 Task: Create ChildIssue0000000701 as Child Issue of Issue Issue0000000351 in Backlog  in Scrum Project Project0000000071 in Jira. Create ChildIssue0000000702 as Child Issue of Issue Issue0000000351 in Backlog  in Scrum Project Project0000000071 in Jira. Create ChildIssue0000000703 as Child Issue of Issue Issue0000000352 in Backlog  in Scrum Project Project0000000071 in Jira. Create ChildIssue0000000704 as Child Issue of Issue Issue0000000352 in Backlog  in Scrum Project Project0000000071 in Jira. Create ChildIssue0000000705 as Child Issue of Issue Issue0000000353 in Backlog  in Scrum Project Project0000000071 in Jira
Action: Mouse moved to (236, 78)
Screenshot: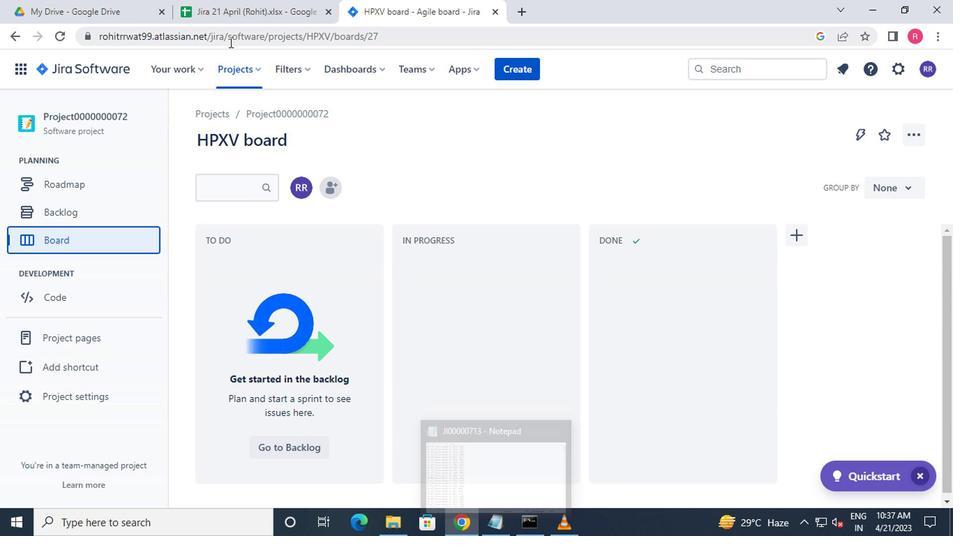 
Action: Mouse pressed left at (236, 78)
Screenshot: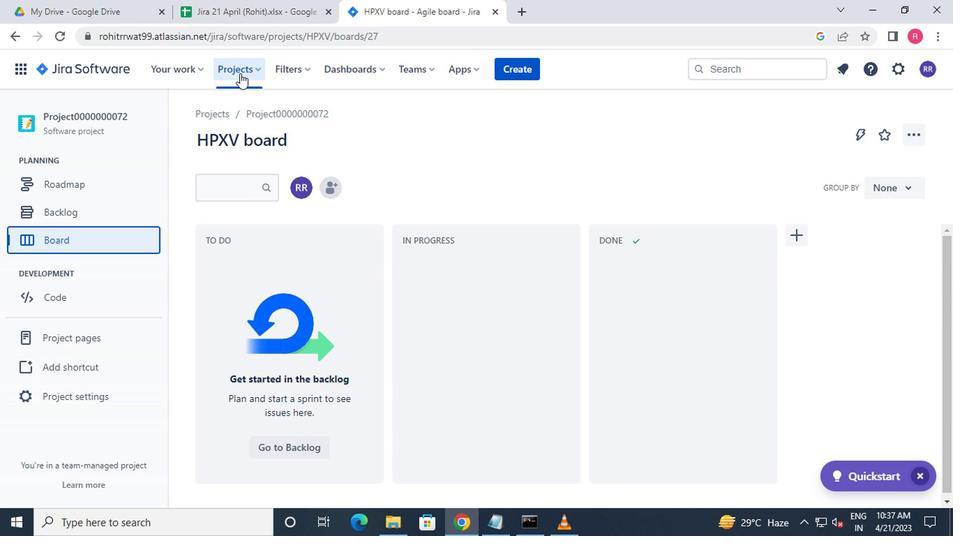 
Action: Mouse moved to (303, 158)
Screenshot: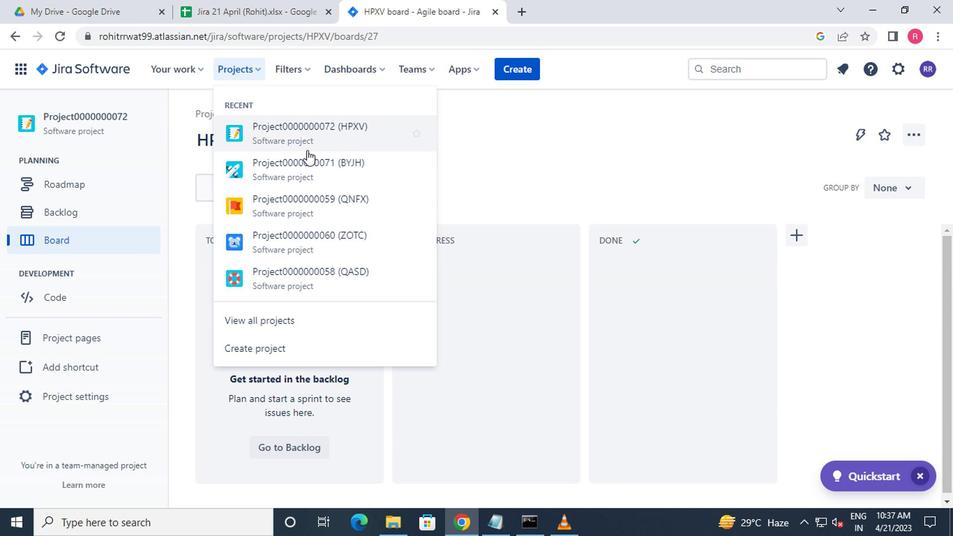 
Action: Mouse pressed left at (303, 158)
Screenshot: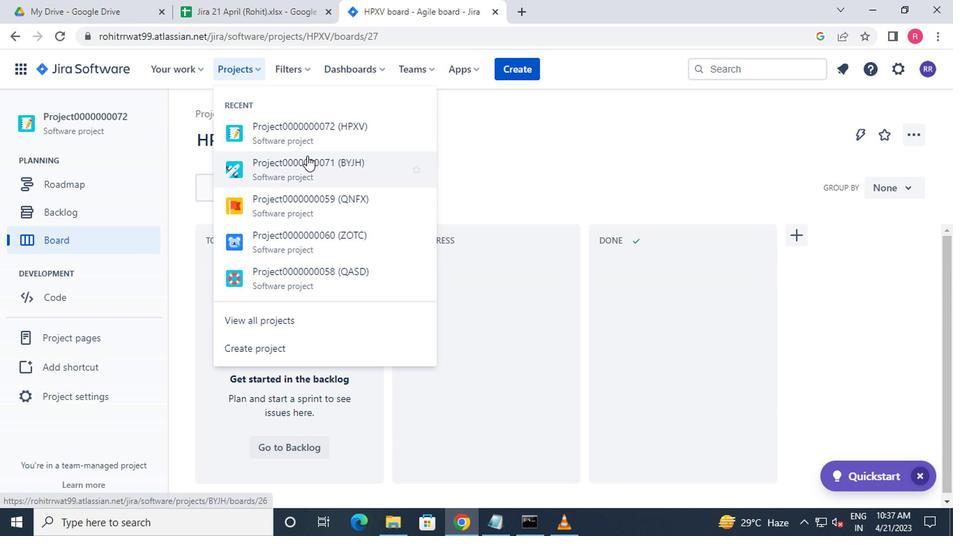 
Action: Mouse moved to (92, 219)
Screenshot: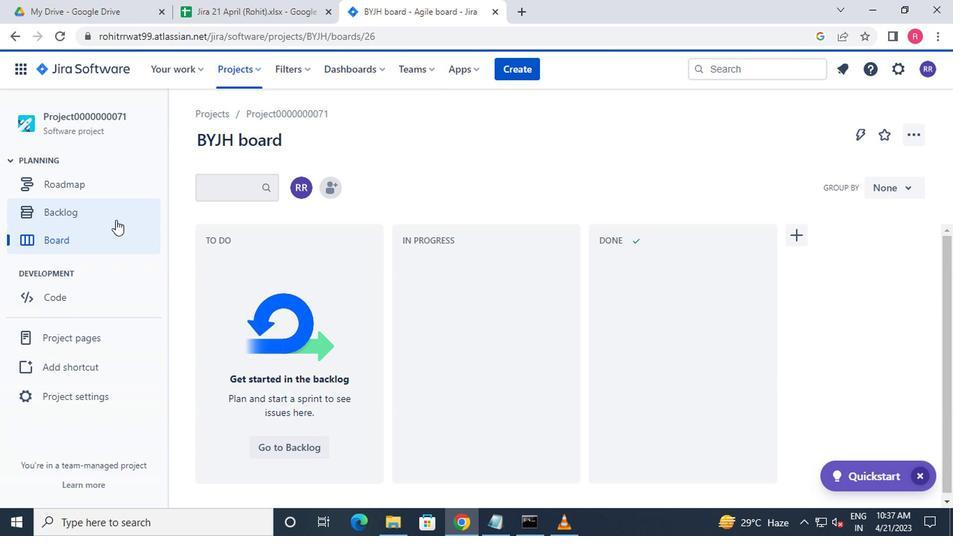 
Action: Mouse pressed left at (92, 219)
Screenshot: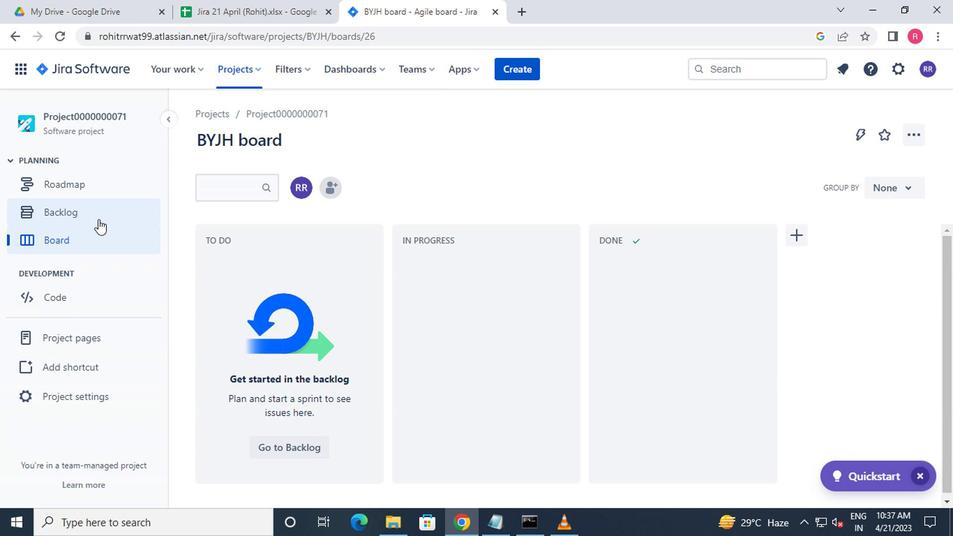 
Action: Mouse moved to (377, 322)
Screenshot: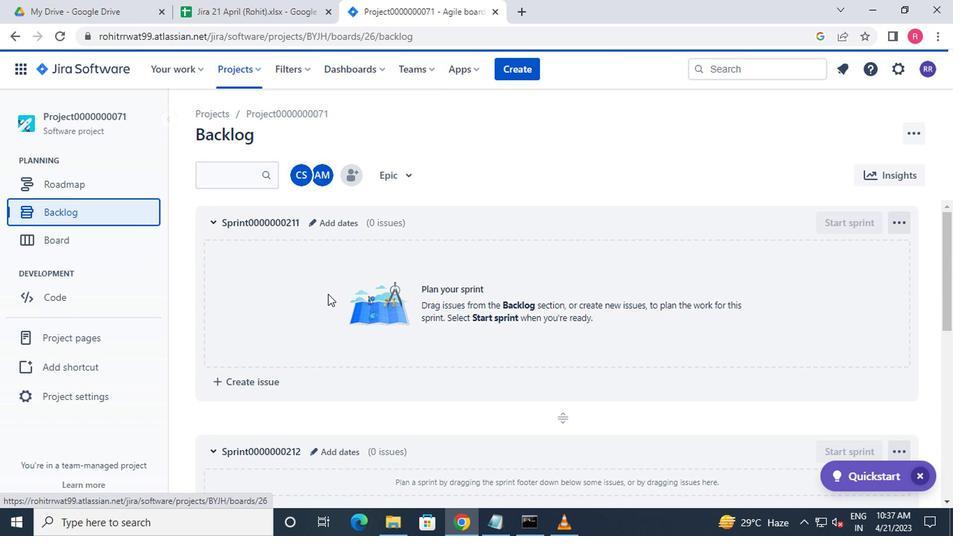 
Action: Mouse scrolled (377, 322) with delta (0, 0)
Screenshot: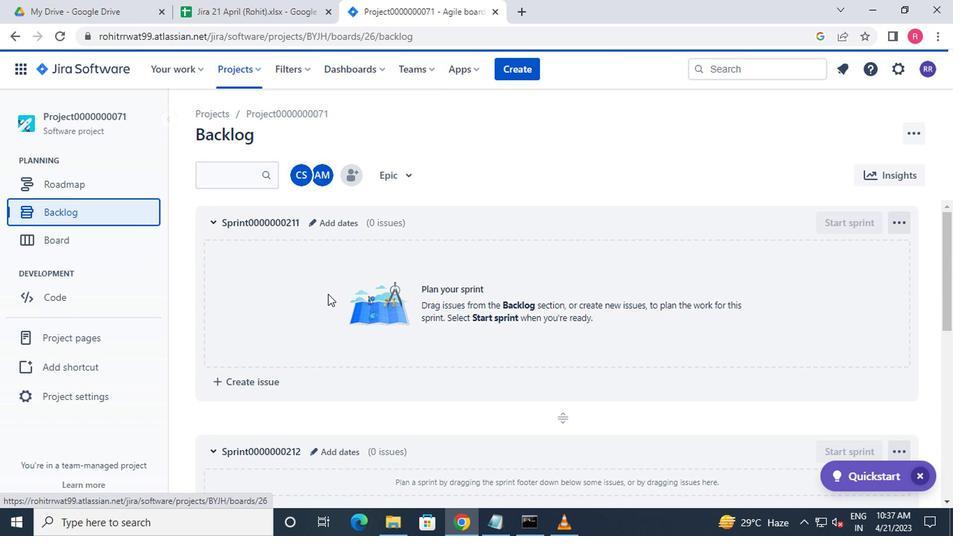 
Action: Mouse moved to (390, 326)
Screenshot: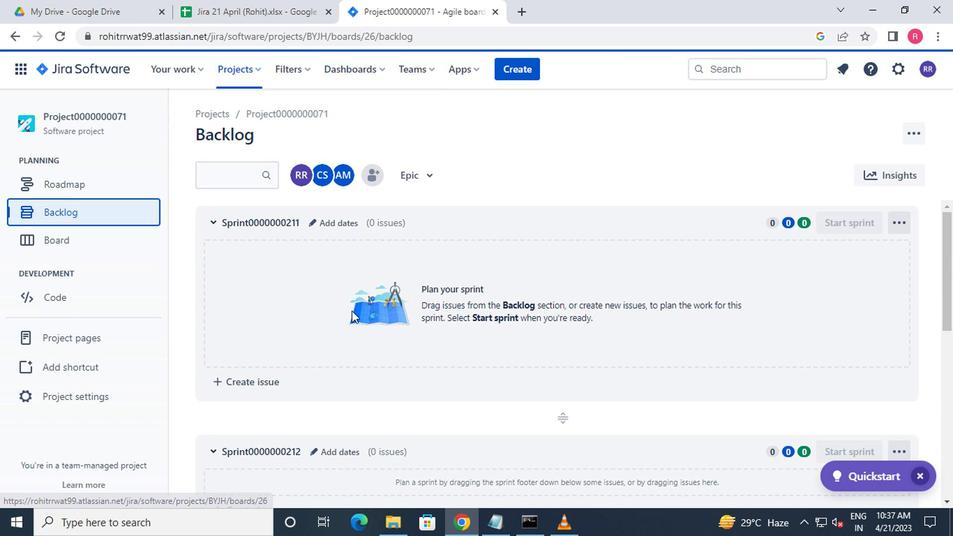 
Action: Mouse scrolled (390, 325) with delta (0, 0)
Screenshot: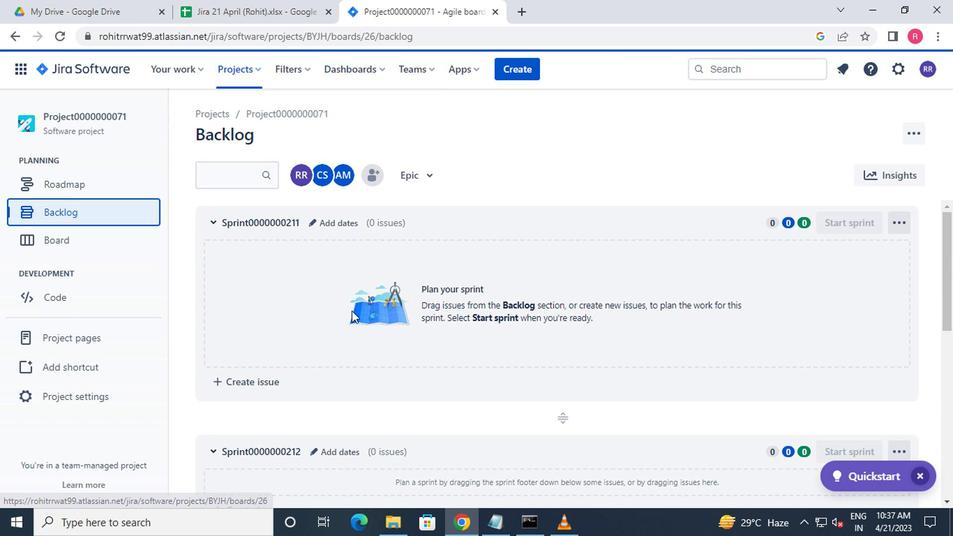 
Action: Mouse moved to (391, 326)
Screenshot: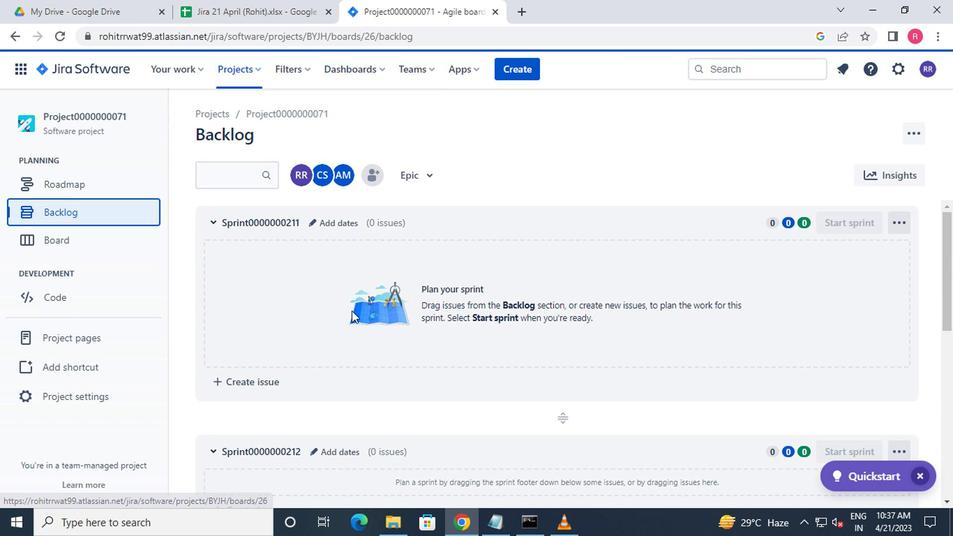 
Action: Mouse scrolled (391, 325) with delta (0, 0)
Screenshot: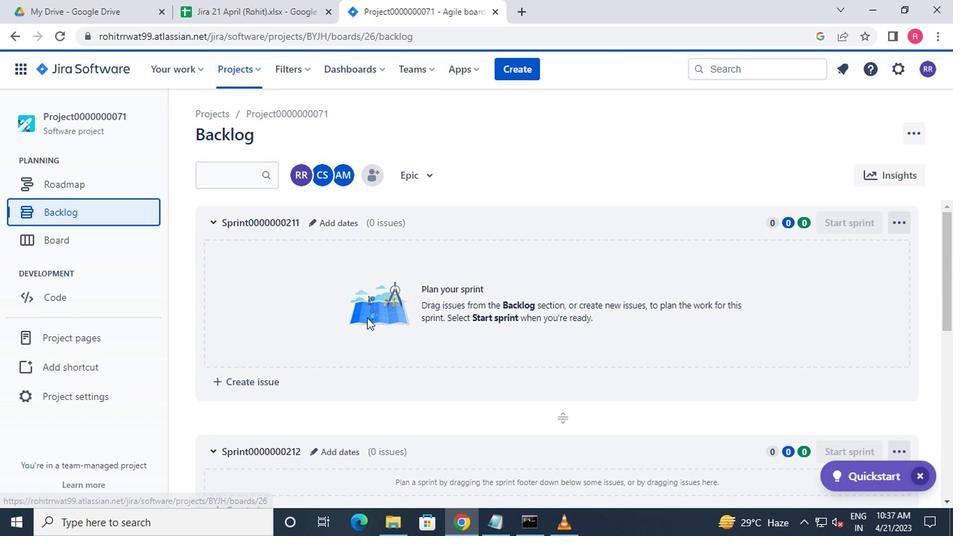 
Action: Mouse moved to (392, 326)
Screenshot: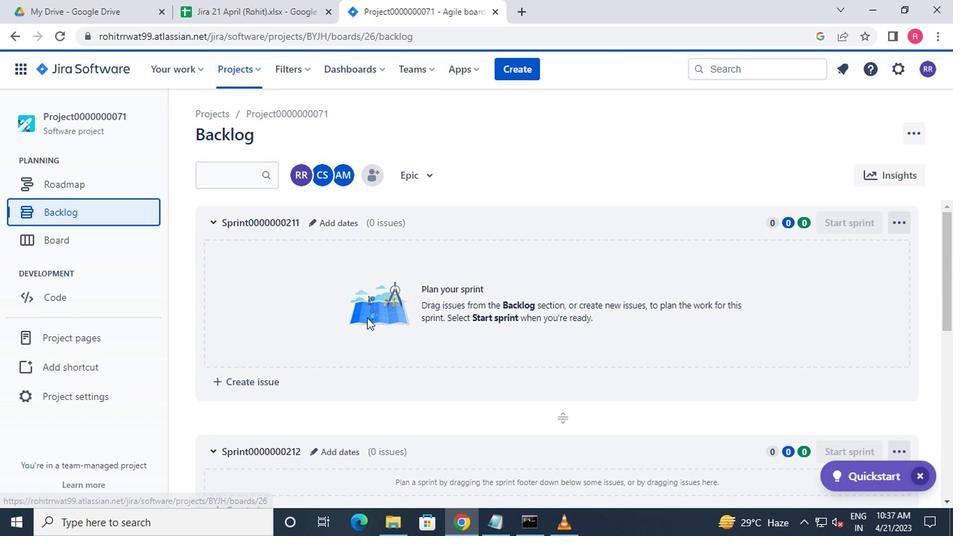 
Action: Mouse scrolled (392, 325) with delta (0, 0)
Screenshot: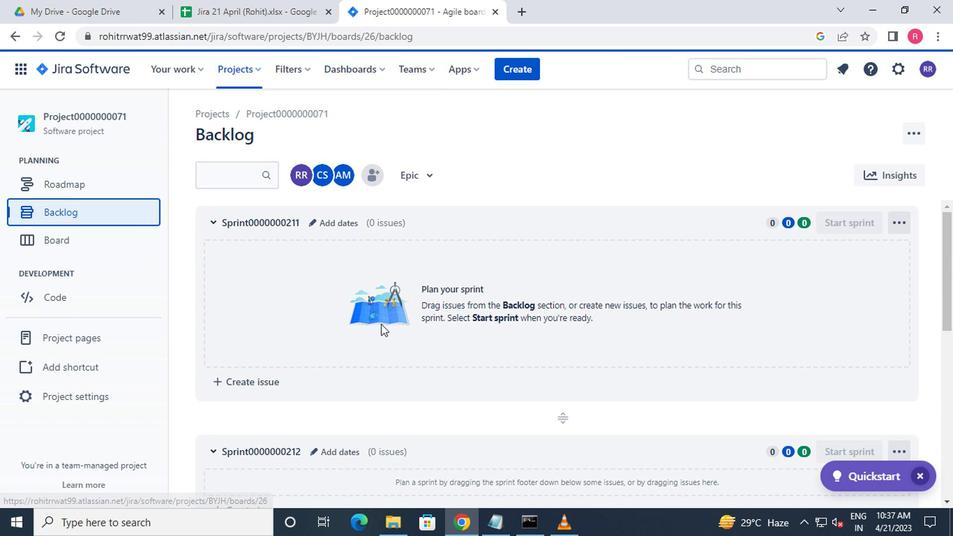 
Action: Mouse scrolled (392, 325) with delta (0, 0)
Screenshot: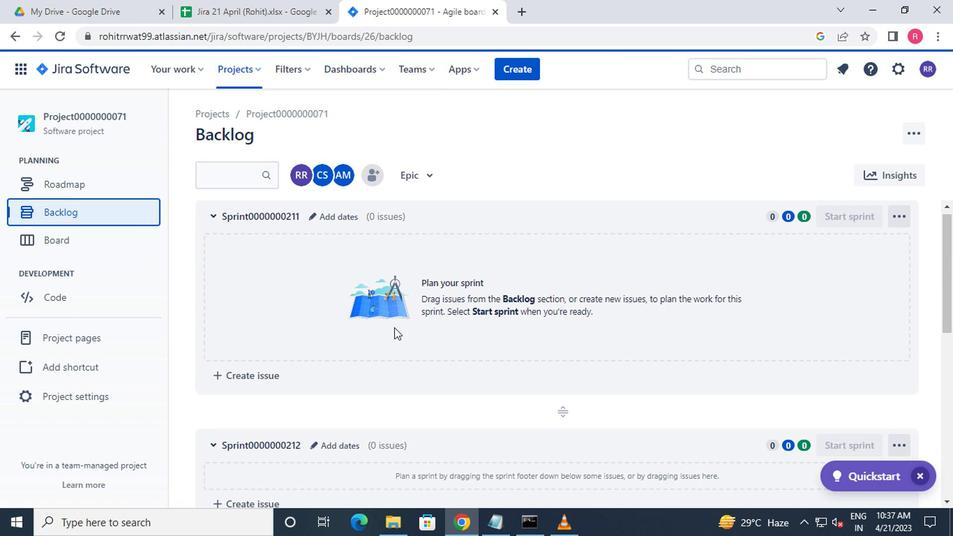 
Action: Mouse moved to (394, 325)
Screenshot: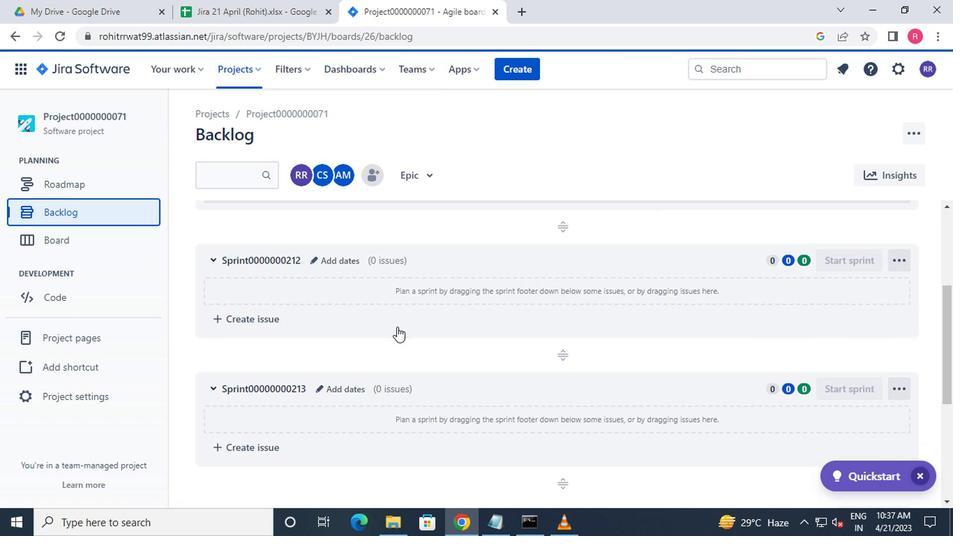 
Action: Mouse scrolled (394, 324) with delta (0, 0)
Screenshot: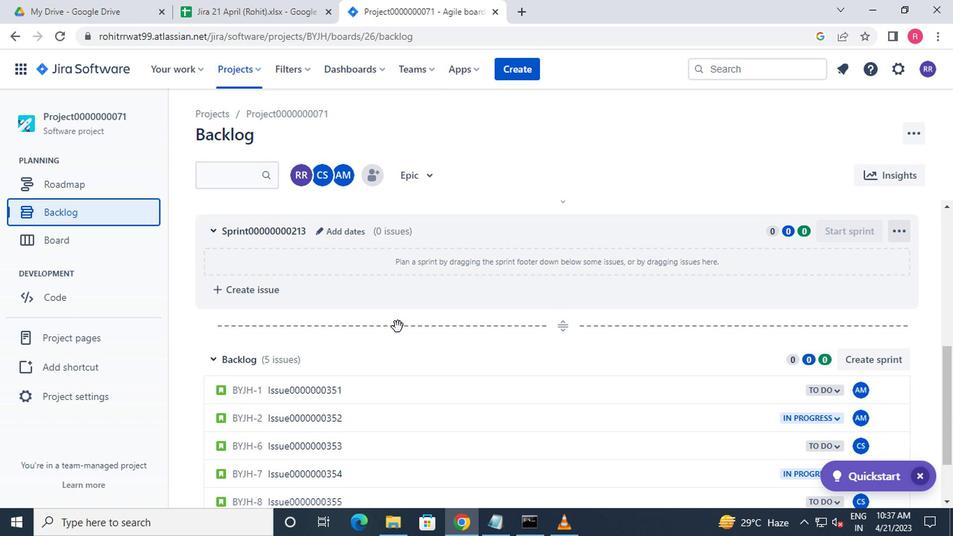 
Action: Mouse moved to (571, 313)
Screenshot: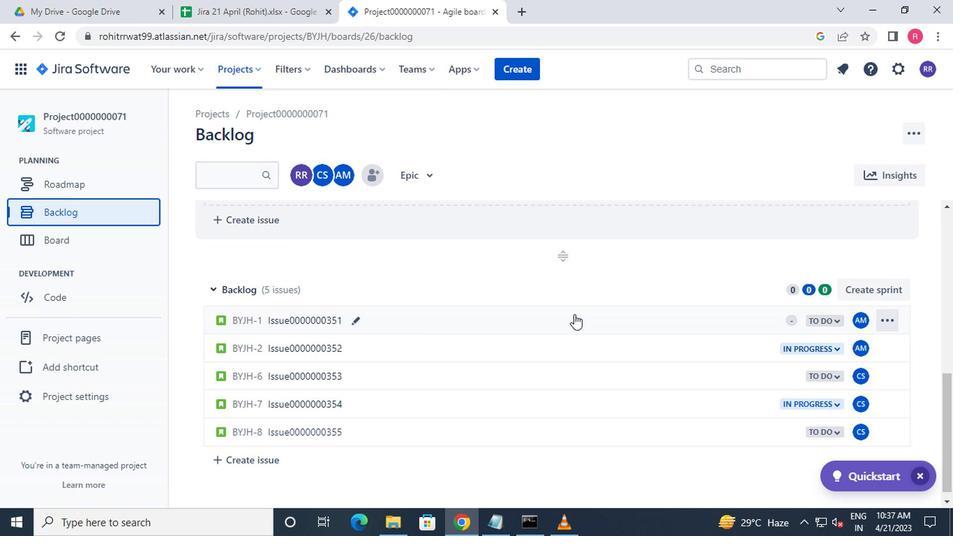 
Action: Mouse pressed left at (571, 313)
Screenshot: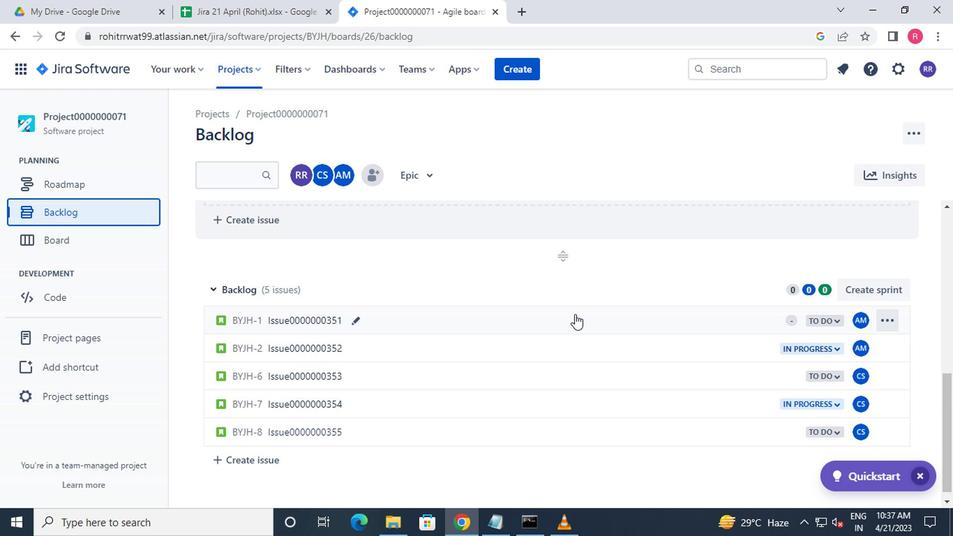 
Action: Mouse moved to (700, 281)
Screenshot: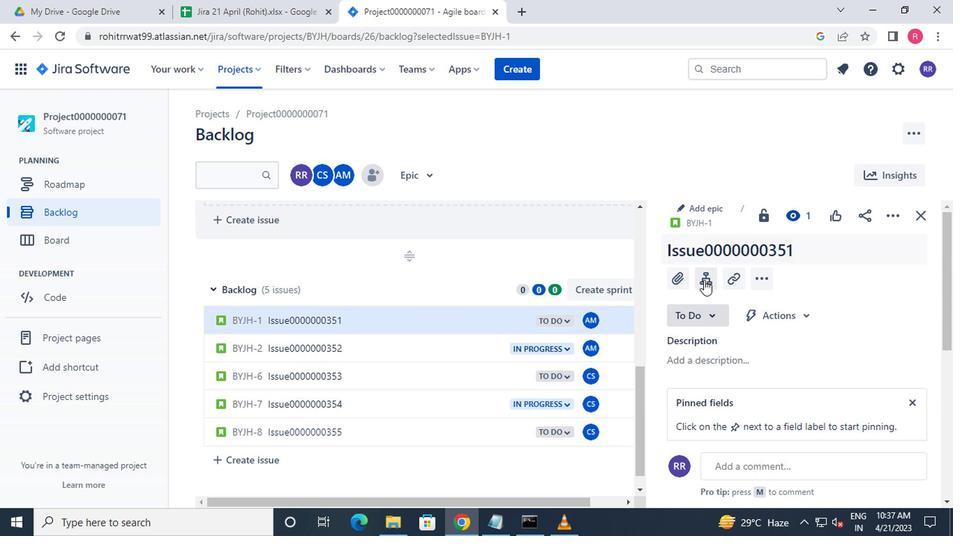 
Action: Mouse pressed left at (700, 281)
Screenshot: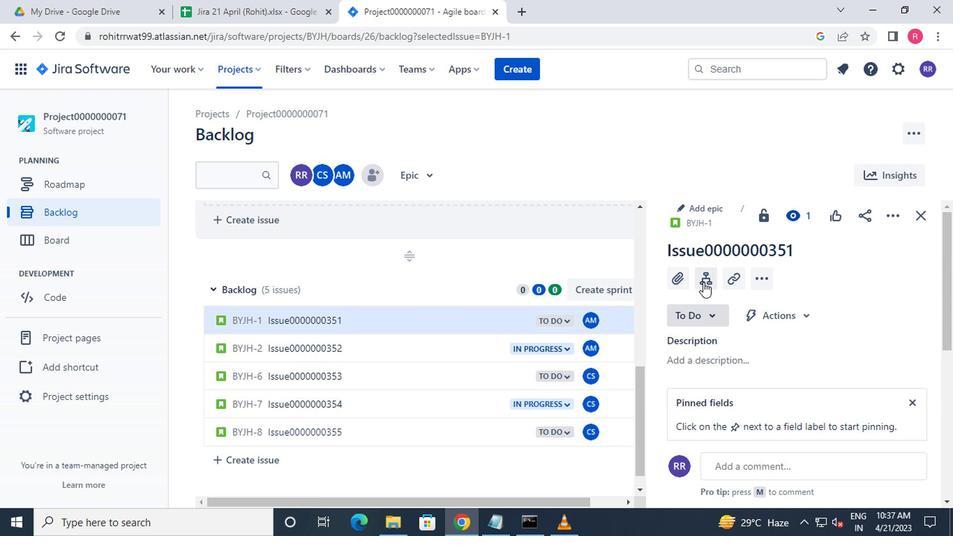 
Action: Mouse moved to (671, 296)
Screenshot: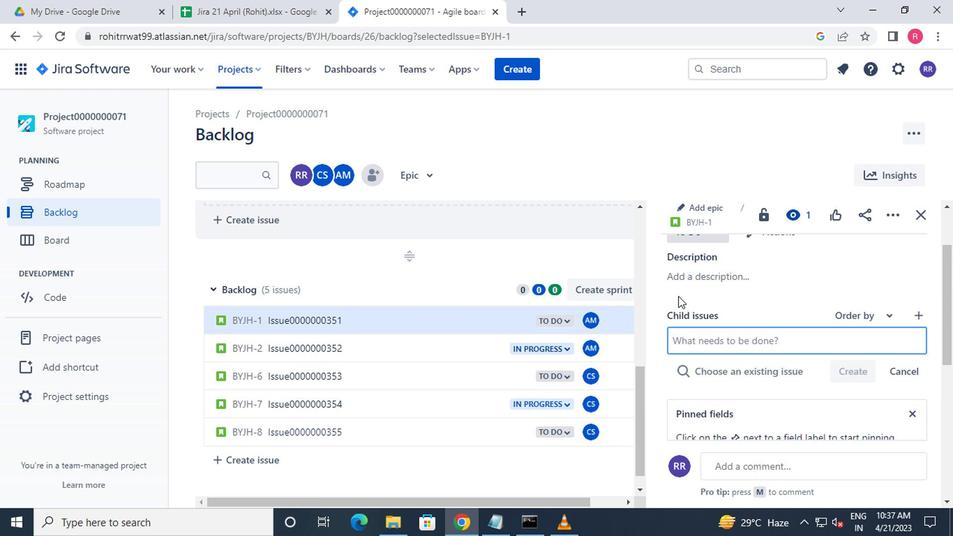 
Action: Key pressed <Key.shift><Key.shift><Key.shift><Key.shift><Key.shift><Key.shift>CHILD<Key.shift_r>ISSUE0000000351<Key.enter>
Screenshot: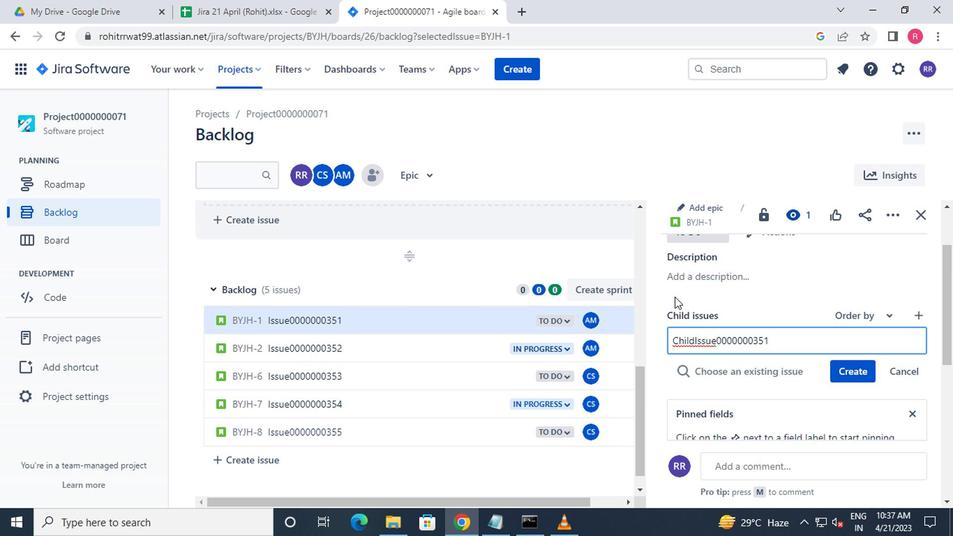 
Action: Mouse moved to (821, 346)
Screenshot: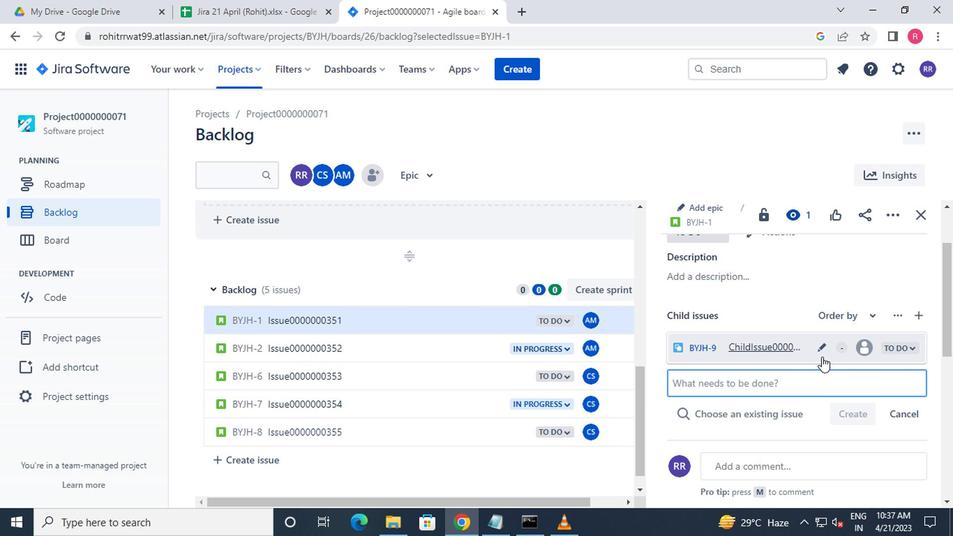
Action: Mouse pressed left at (821, 346)
Screenshot: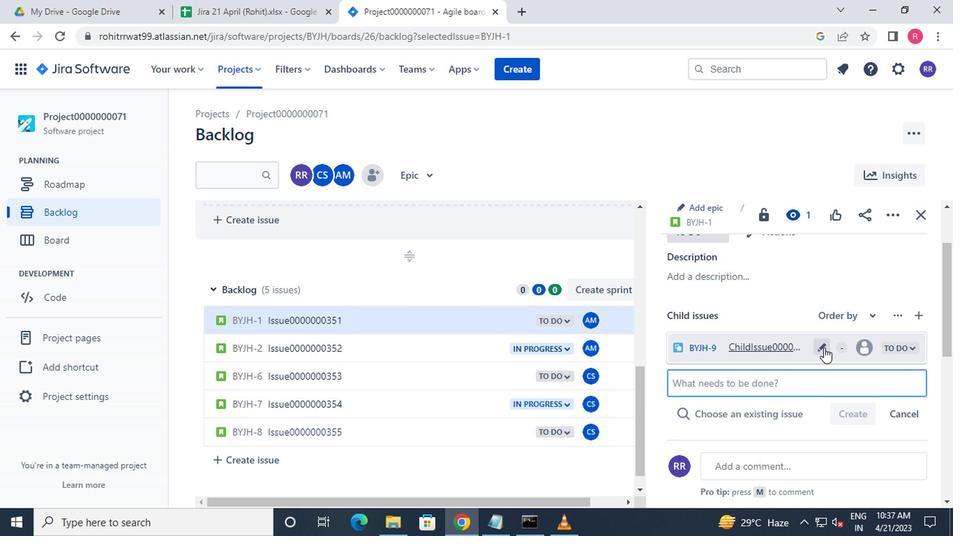 
Action: Mouse moved to (811, 345)
Screenshot: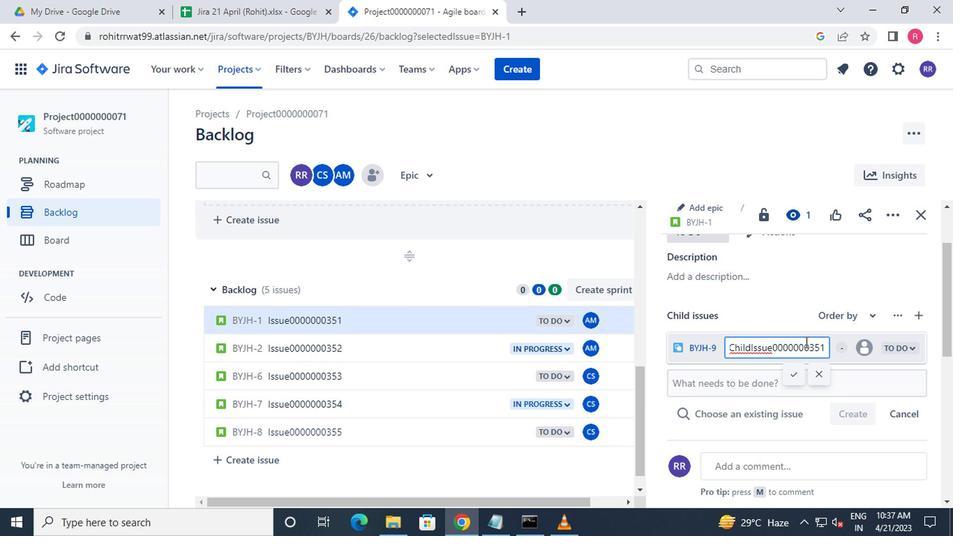 
Action: Mouse pressed left at (811, 345)
Screenshot: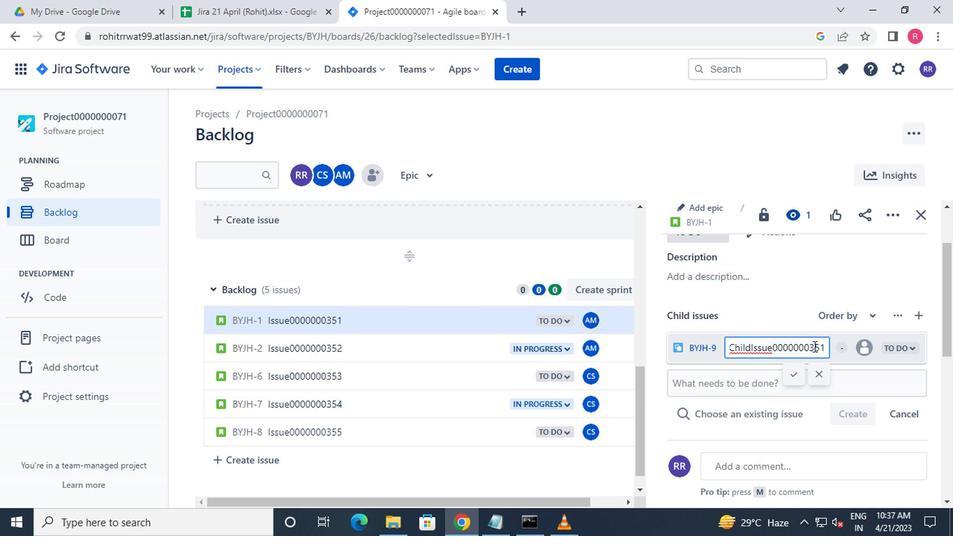 
Action: Key pressed <Key.backspace>7<Key.right><Key.right><Key.right><Key.backspace><Key.backspace>01<Key.enter>
Screenshot: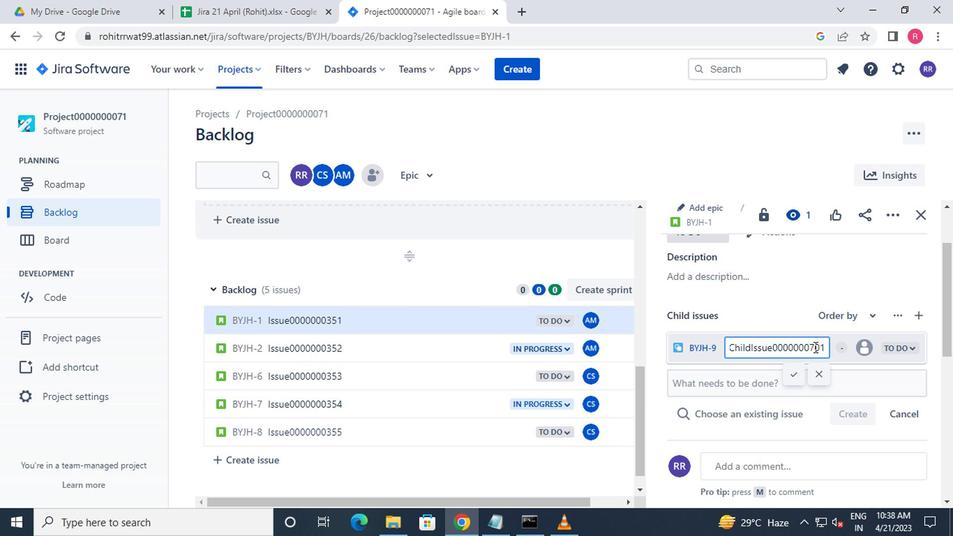 
Action: Mouse moved to (772, 382)
Screenshot: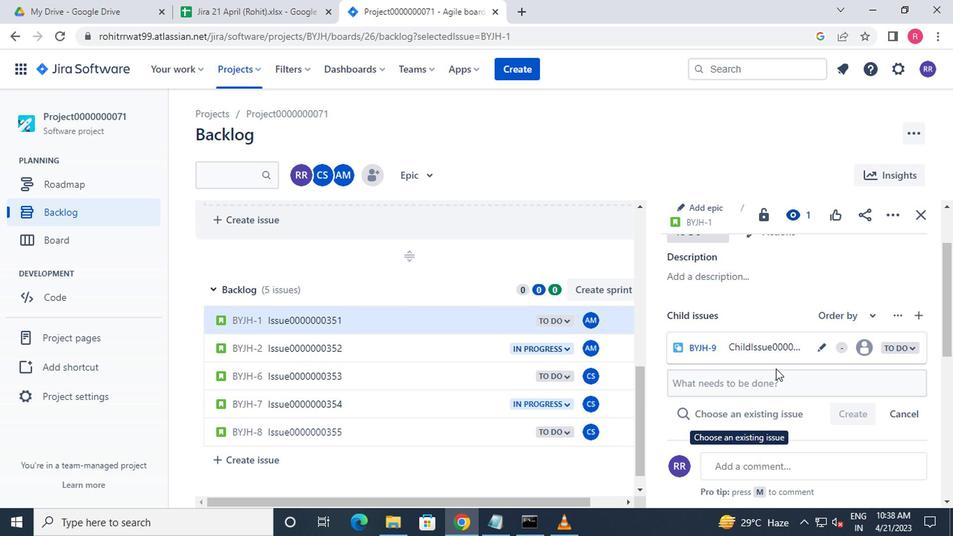 
Action: Mouse pressed left at (772, 382)
Screenshot: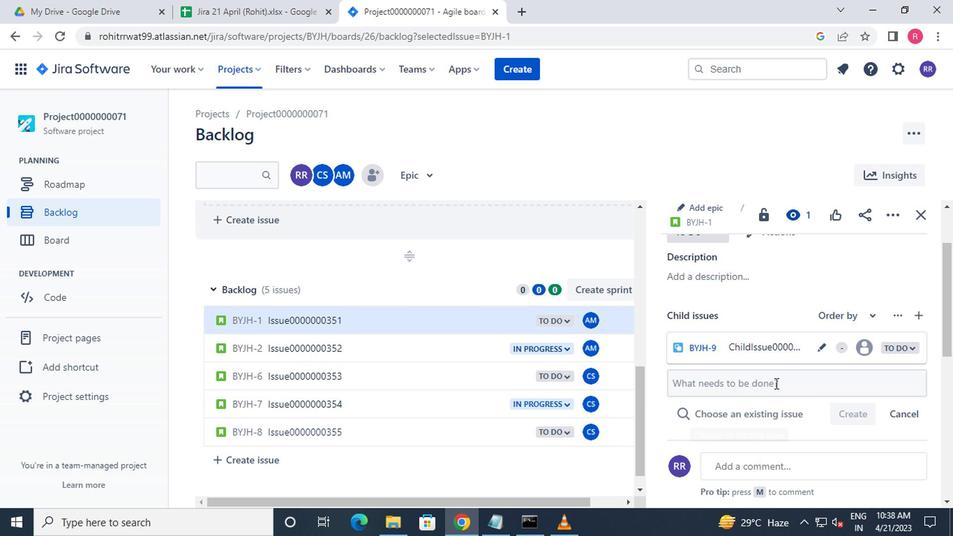 
Action: Mouse moved to (772, 383)
Screenshot: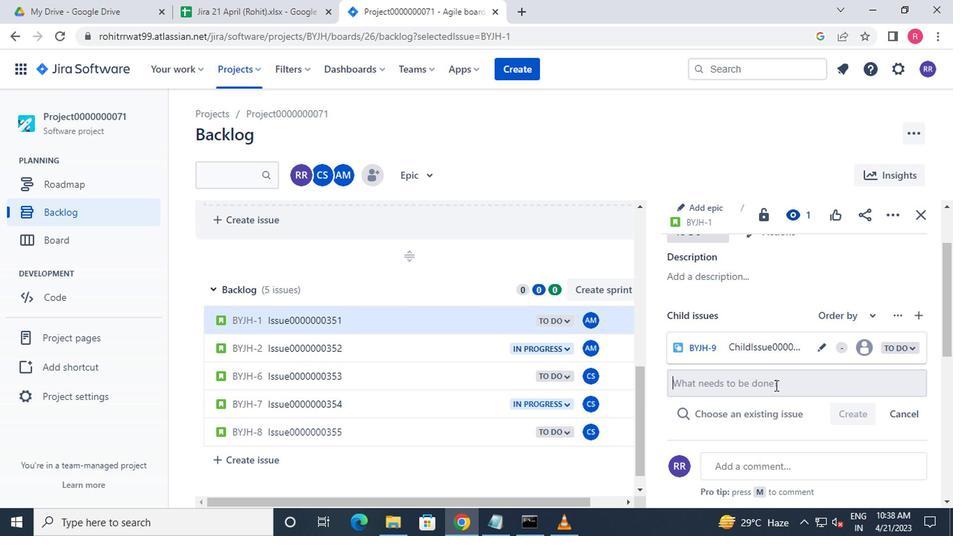
Action: Key pressed <Key.shift>CHILD<Key.shift_r>ISSUE0000000702<Key.enter>
Screenshot: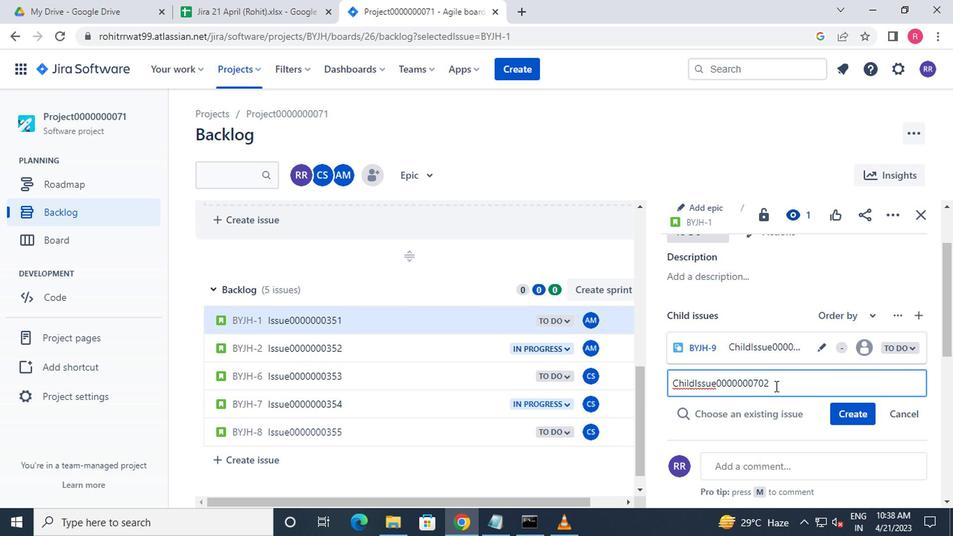 
Action: Mouse moved to (402, 339)
Screenshot: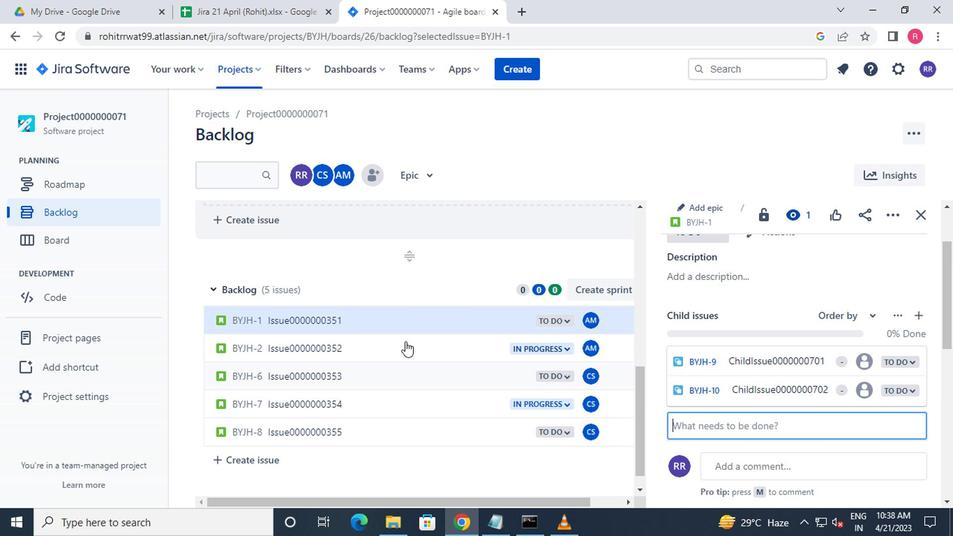 
Action: Mouse pressed left at (402, 339)
Screenshot: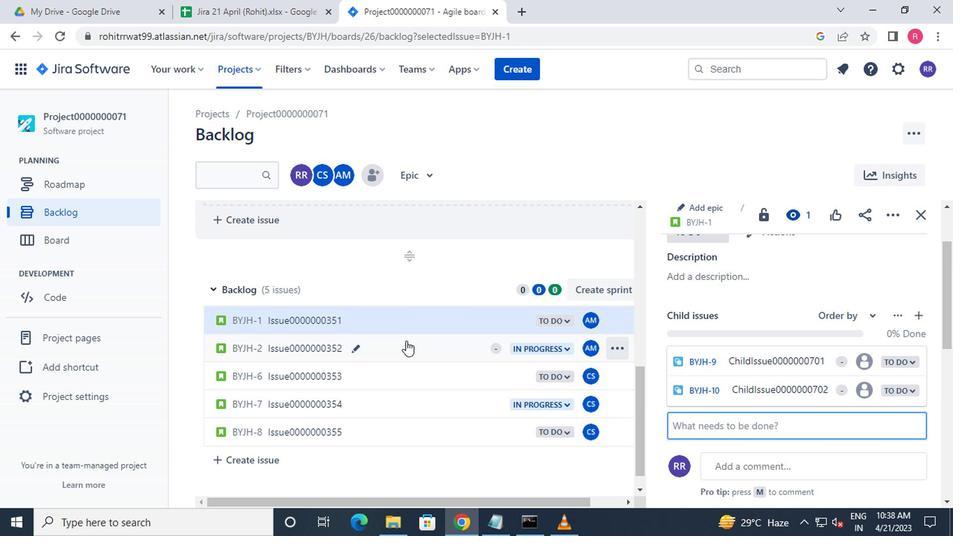 
Action: Mouse moved to (700, 284)
Screenshot: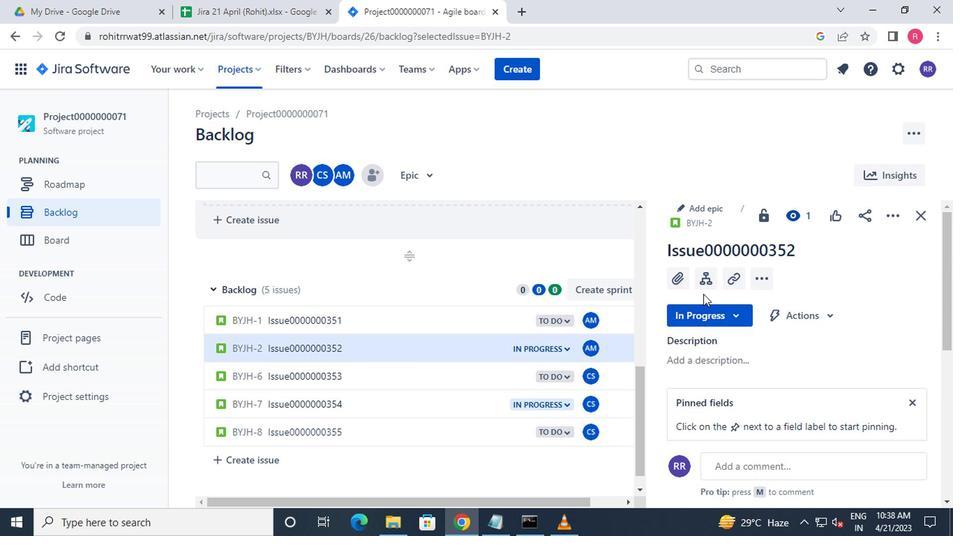 
Action: Mouse pressed left at (700, 284)
Screenshot: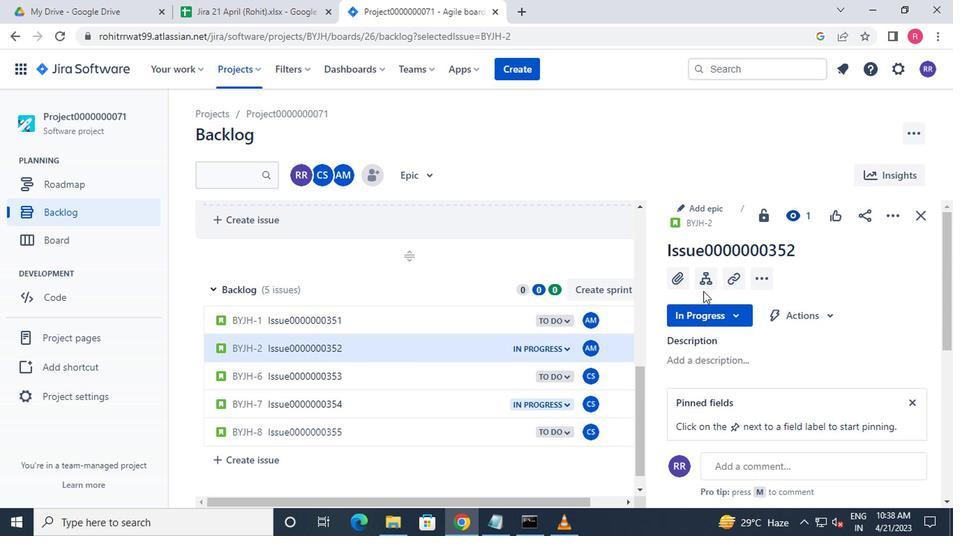 
Action: Mouse moved to (713, 322)
Screenshot: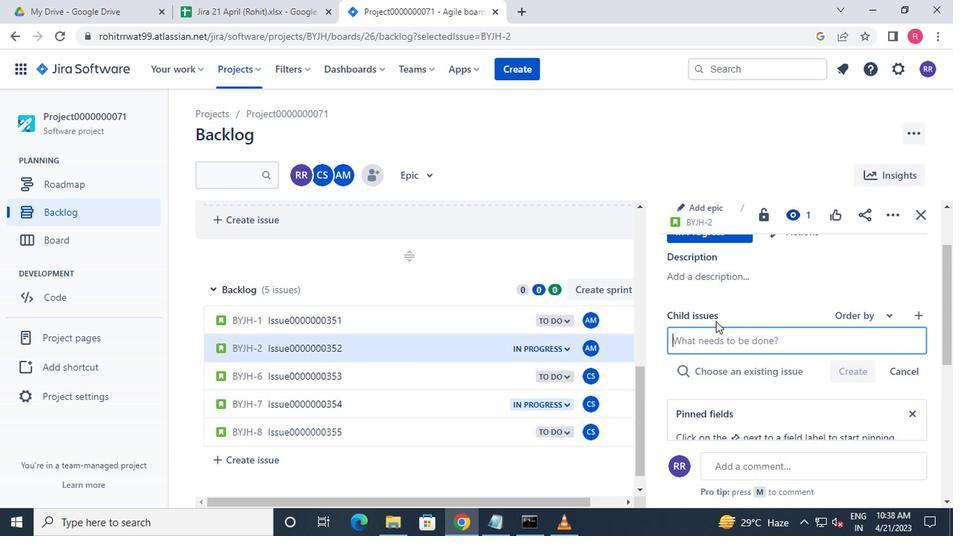 
Action: Key pressed <Key.shift>CHILD<Key.shift_r>ISSUE0000000703<Key.enter><Key.shift>CHILD<Key.shift_r>ISSUE0000000704<Key.enter>
Screenshot: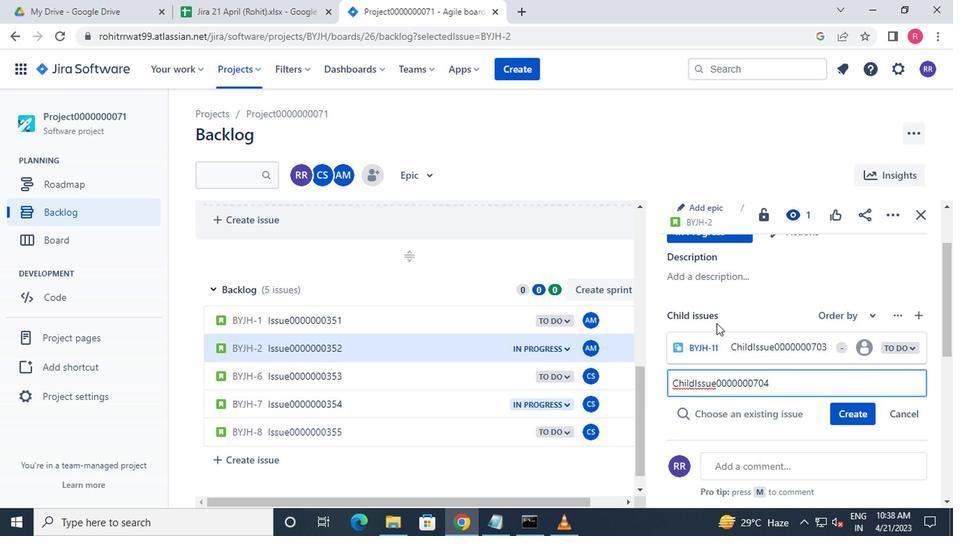 
Action: Mouse moved to (435, 376)
Screenshot: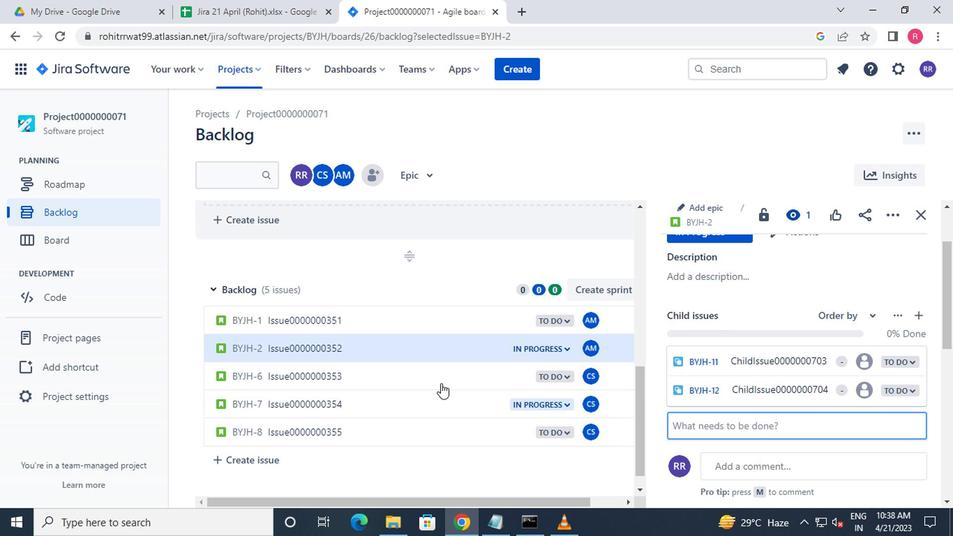 
Action: Mouse pressed left at (435, 376)
Screenshot: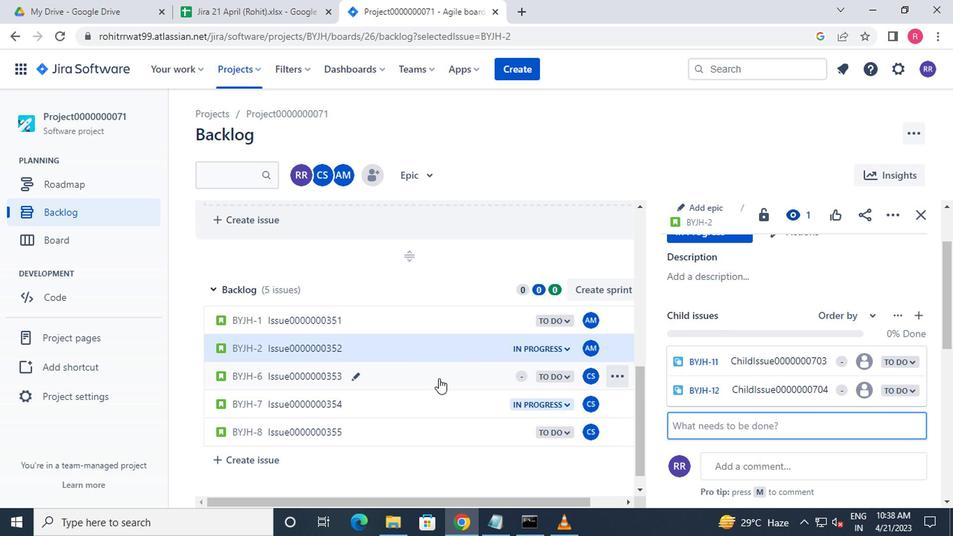 
Action: Mouse moved to (704, 278)
Screenshot: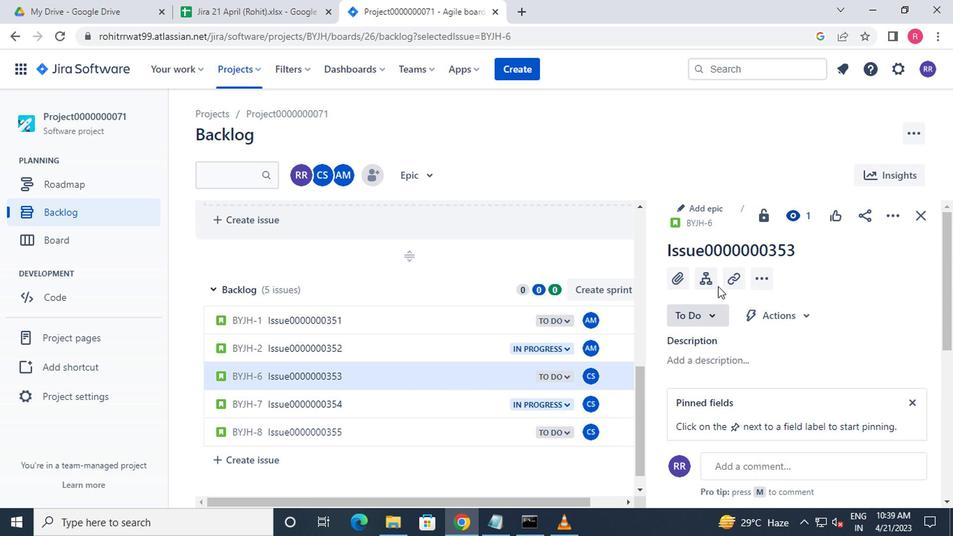 
Action: Mouse pressed left at (704, 278)
Screenshot: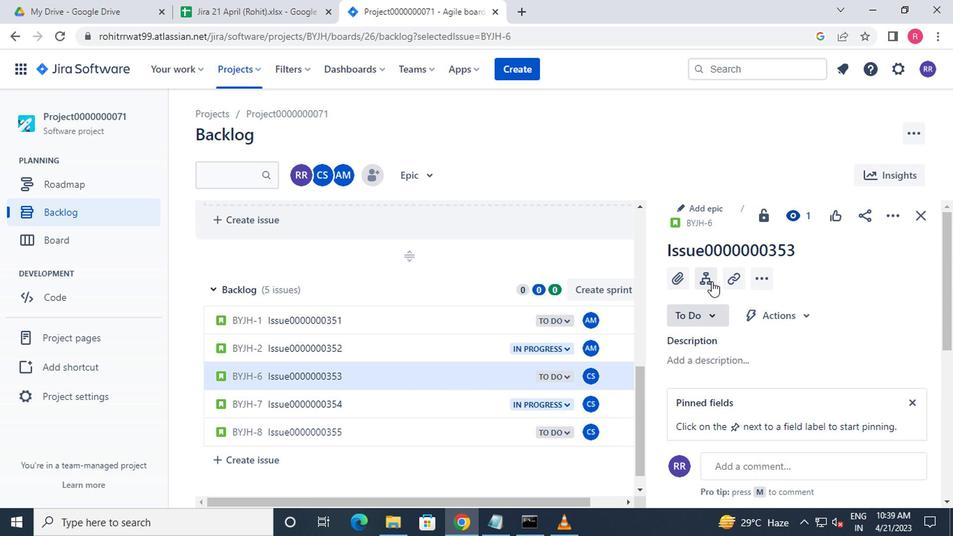 
Action: Mouse moved to (725, 333)
Screenshot: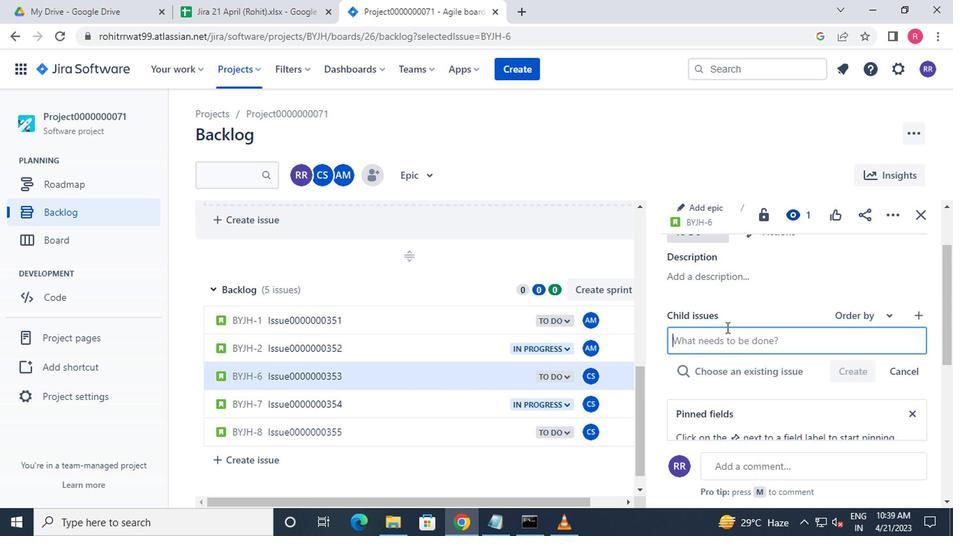 
Action: Key pressed <Key.shift>CHILD<Key.shift_r>ISSUE0000000705<Key.enter>
Screenshot: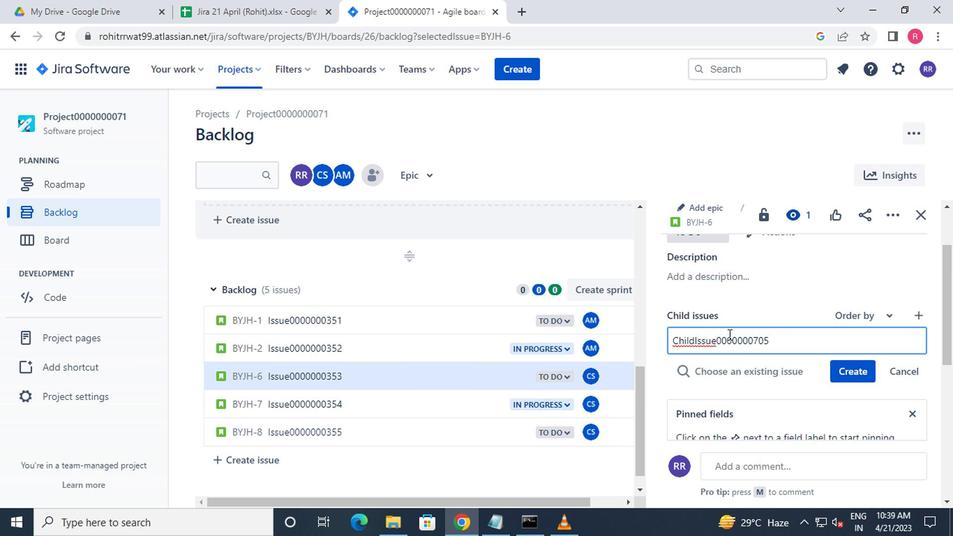 
